 Task: In the default branch name fill with the value 'main' in it.
Action: Mouse moved to (31, 533)
Screenshot: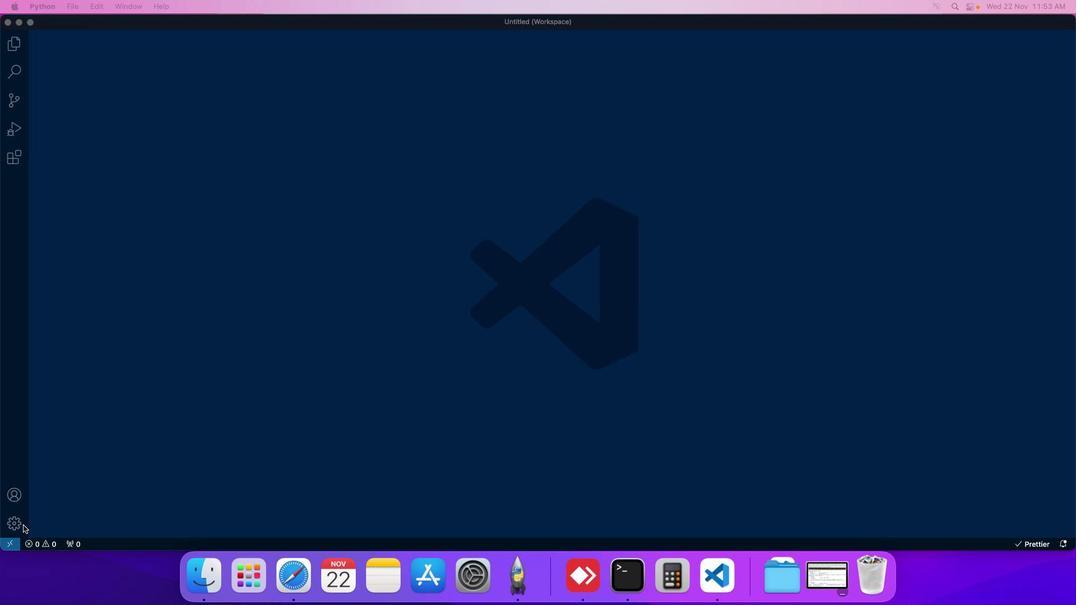 
Action: Mouse pressed left at (31, 533)
Screenshot: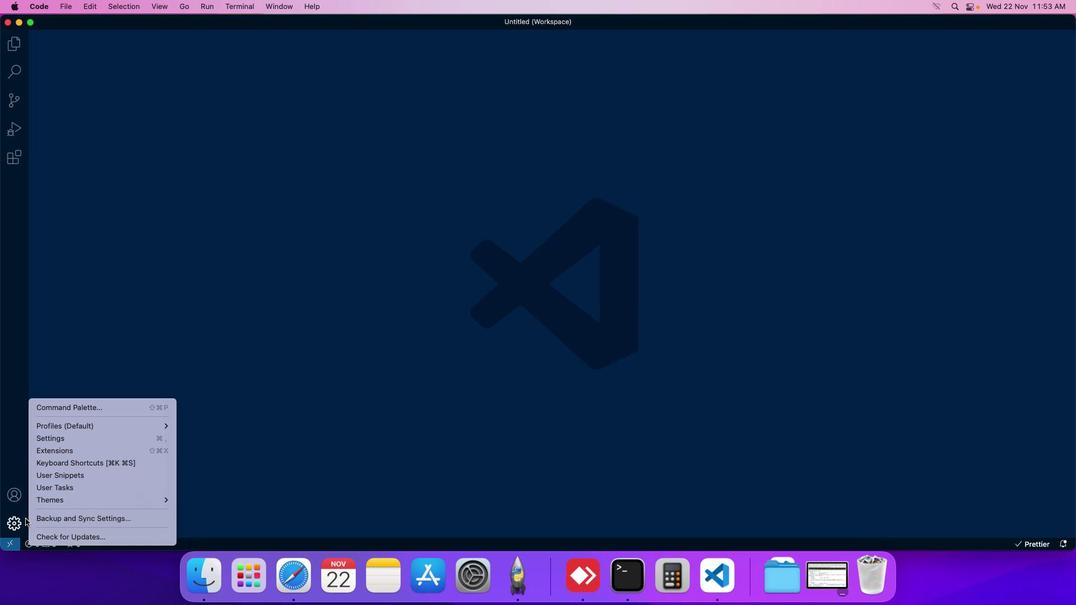
Action: Mouse moved to (61, 442)
Screenshot: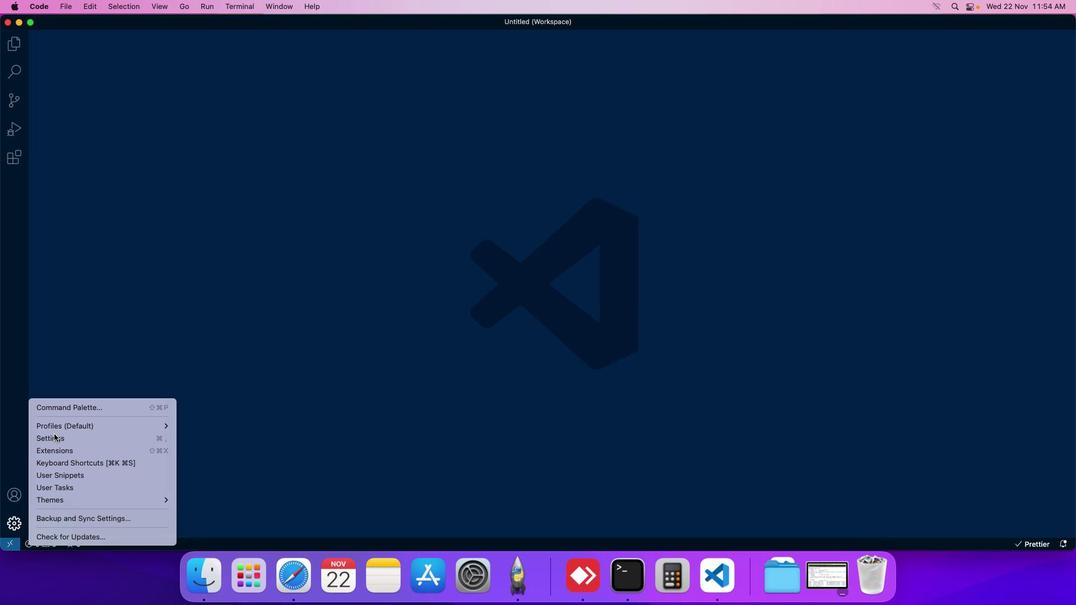 
Action: Mouse pressed left at (61, 442)
Screenshot: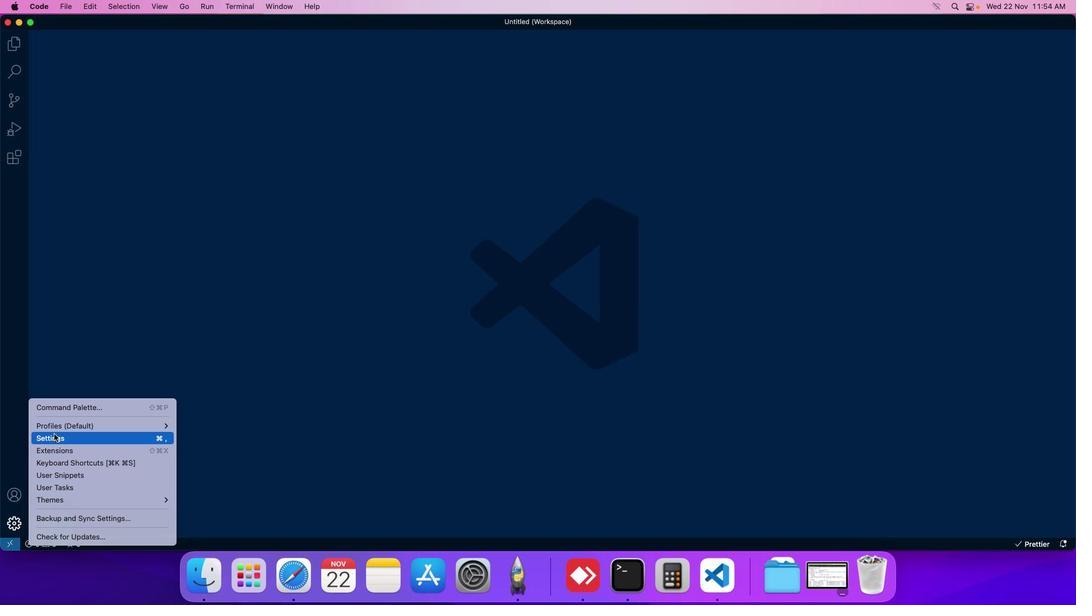 
Action: Mouse moved to (257, 89)
Screenshot: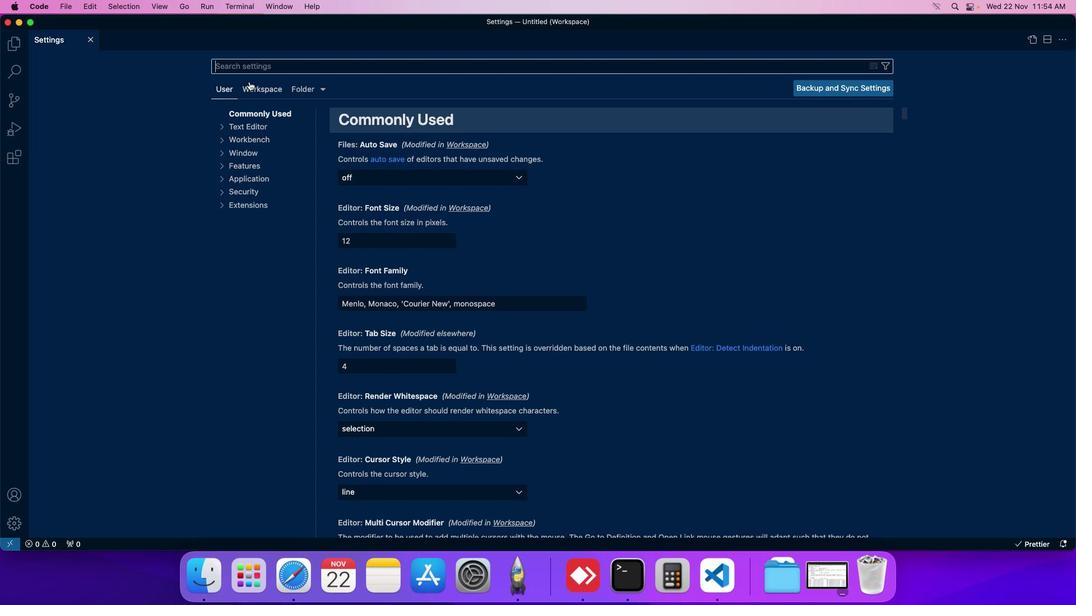 
Action: Mouse pressed left at (257, 89)
Screenshot: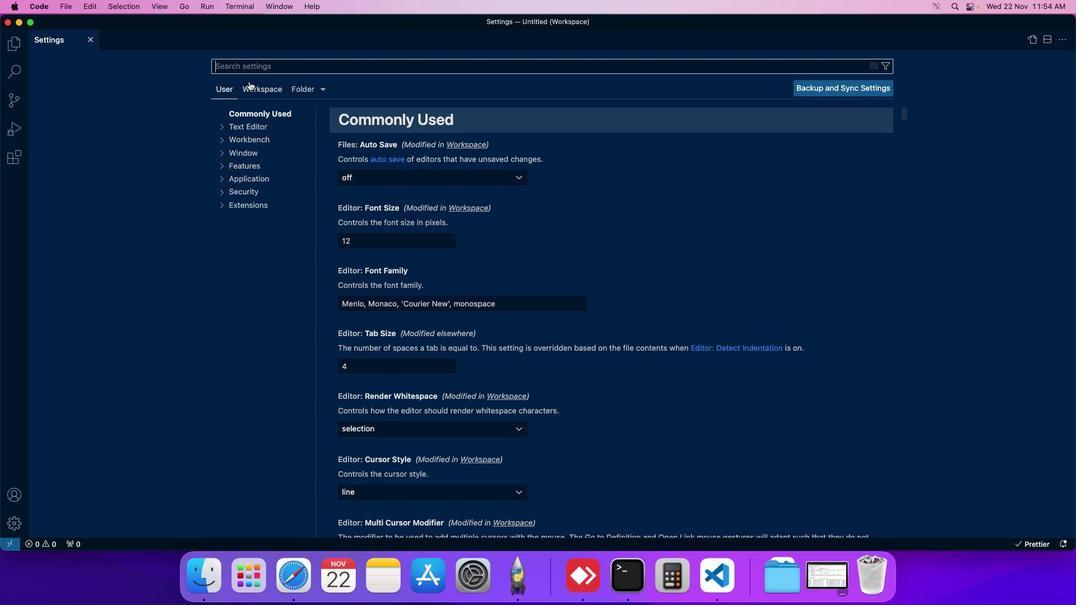 
Action: Mouse moved to (250, 201)
Screenshot: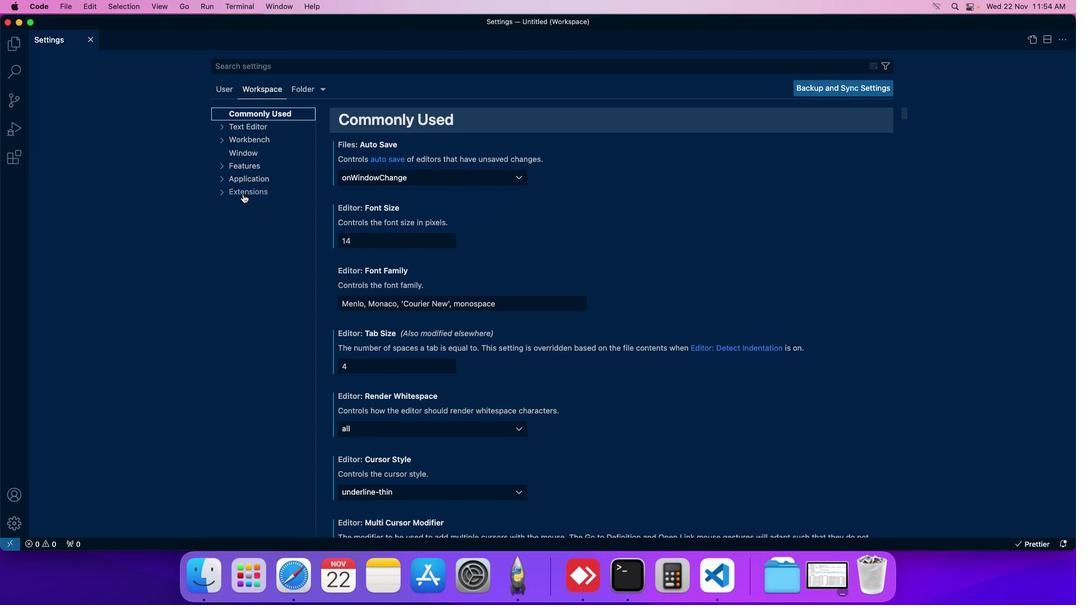 
Action: Mouse pressed left at (250, 201)
Screenshot: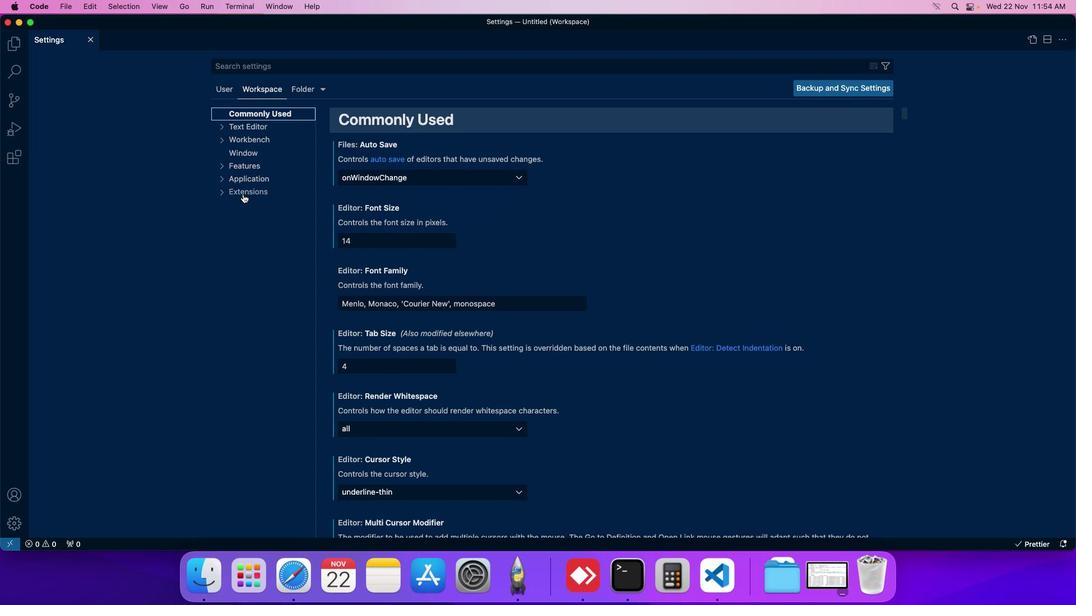 
Action: Mouse moved to (252, 255)
Screenshot: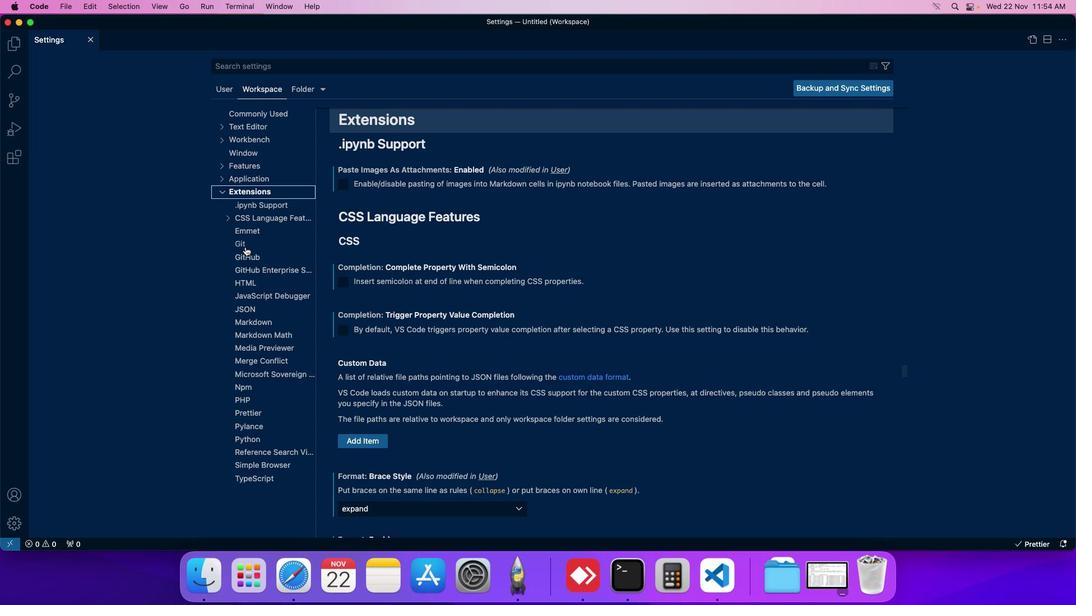 
Action: Mouse pressed left at (252, 255)
Screenshot: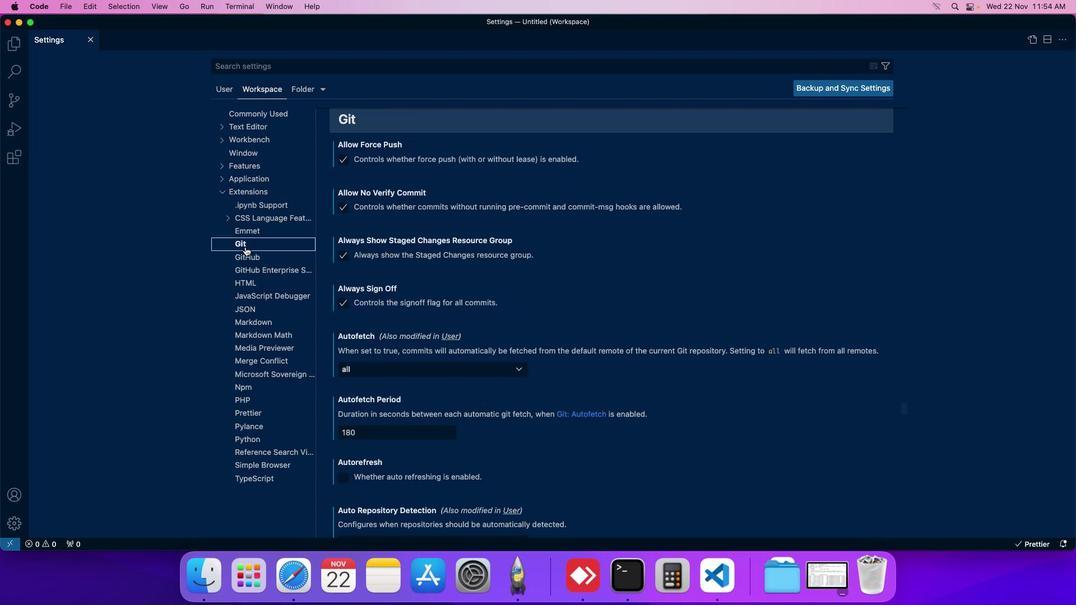 
Action: Mouse moved to (395, 283)
Screenshot: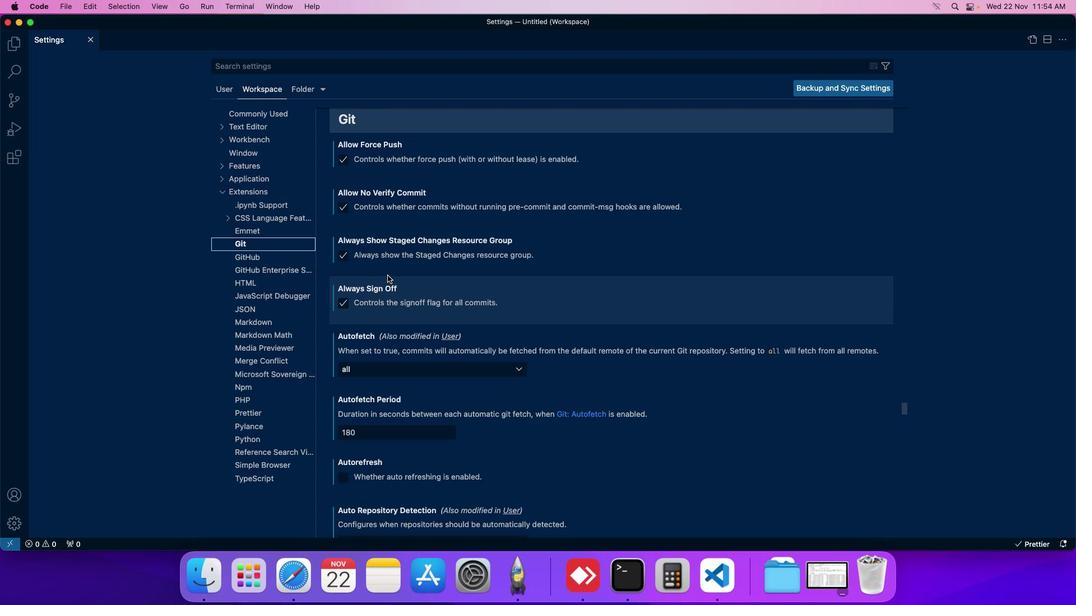 
Action: Mouse scrolled (395, 283) with delta (7, 7)
Screenshot: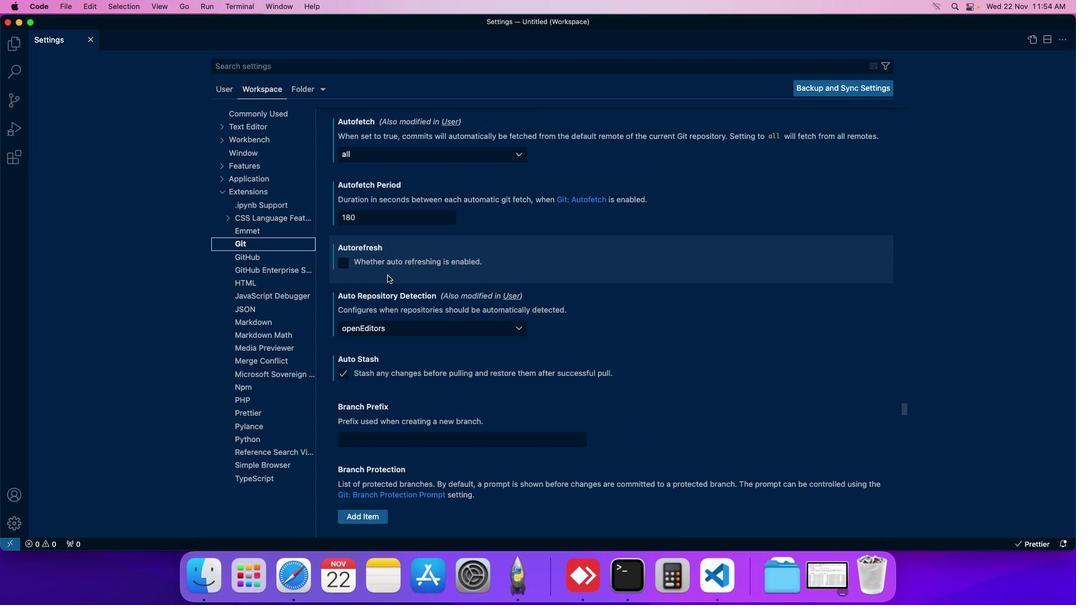 
Action: Mouse scrolled (395, 283) with delta (7, 7)
Screenshot: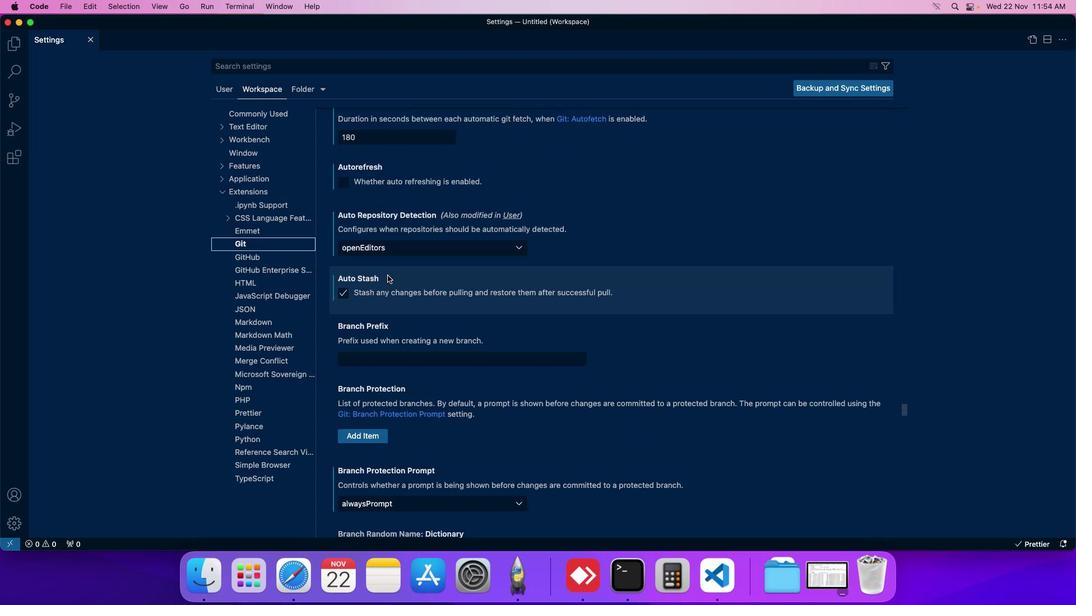 
Action: Mouse scrolled (395, 283) with delta (7, 7)
Screenshot: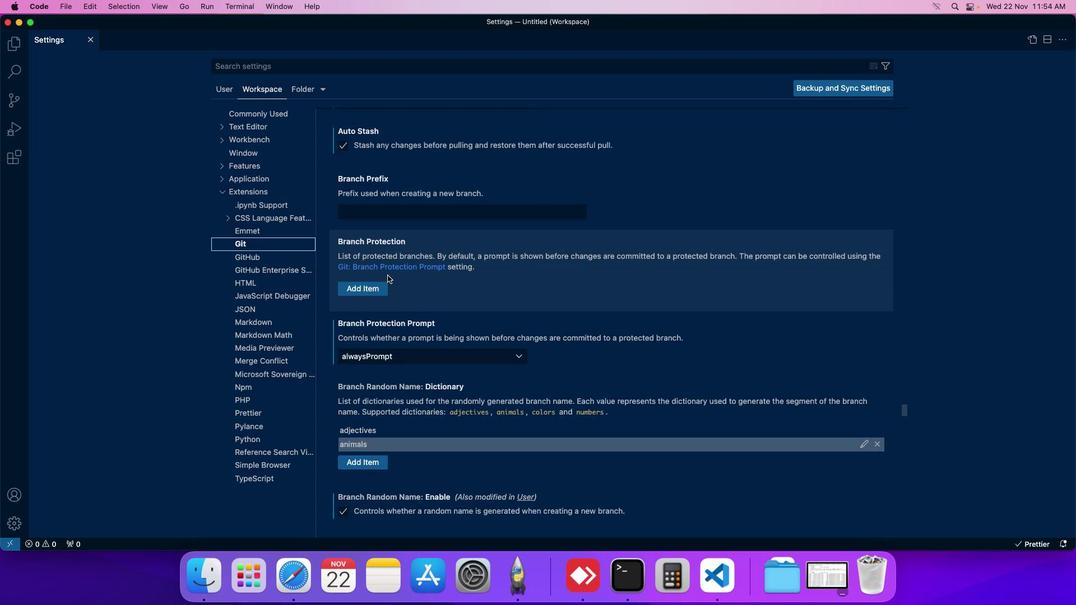 
Action: Mouse scrolled (395, 283) with delta (7, 7)
Screenshot: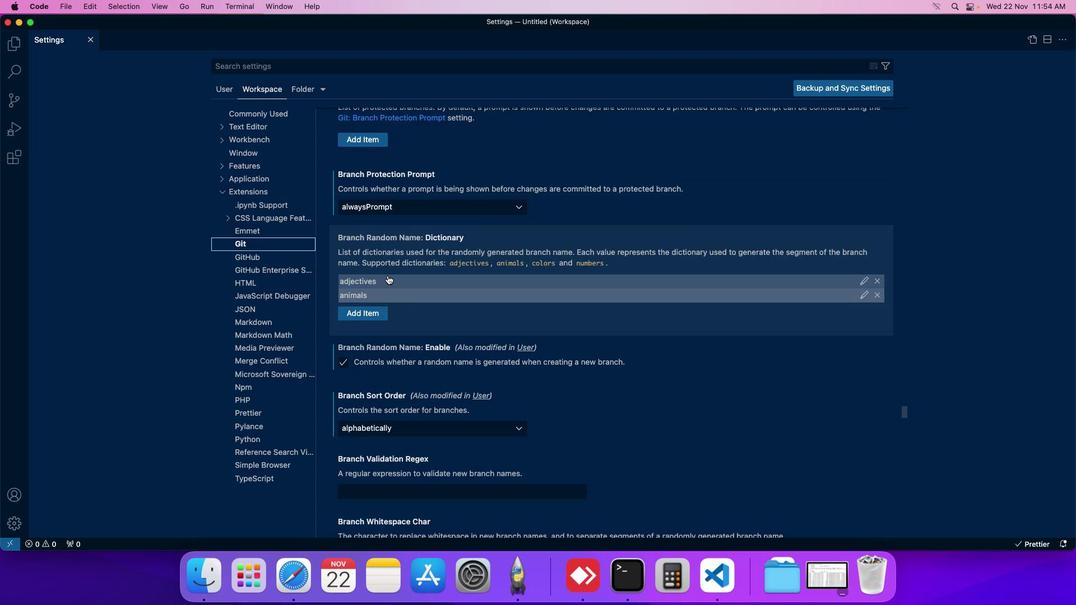 
Action: Mouse scrolled (395, 283) with delta (7, 7)
Screenshot: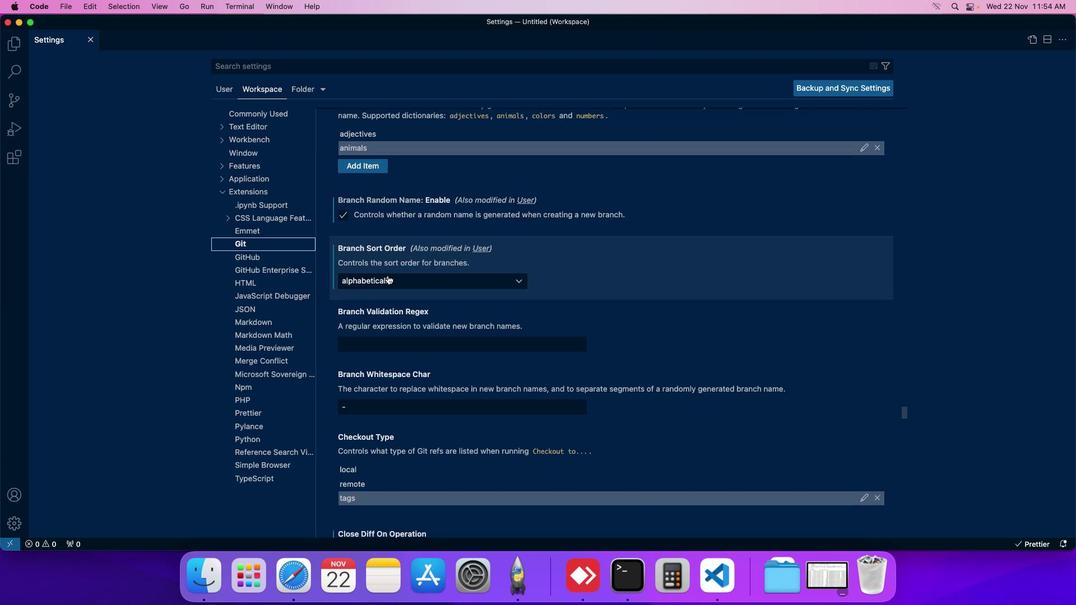 
Action: Mouse scrolled (395, 283) with delta (7, 7)
Screenshot: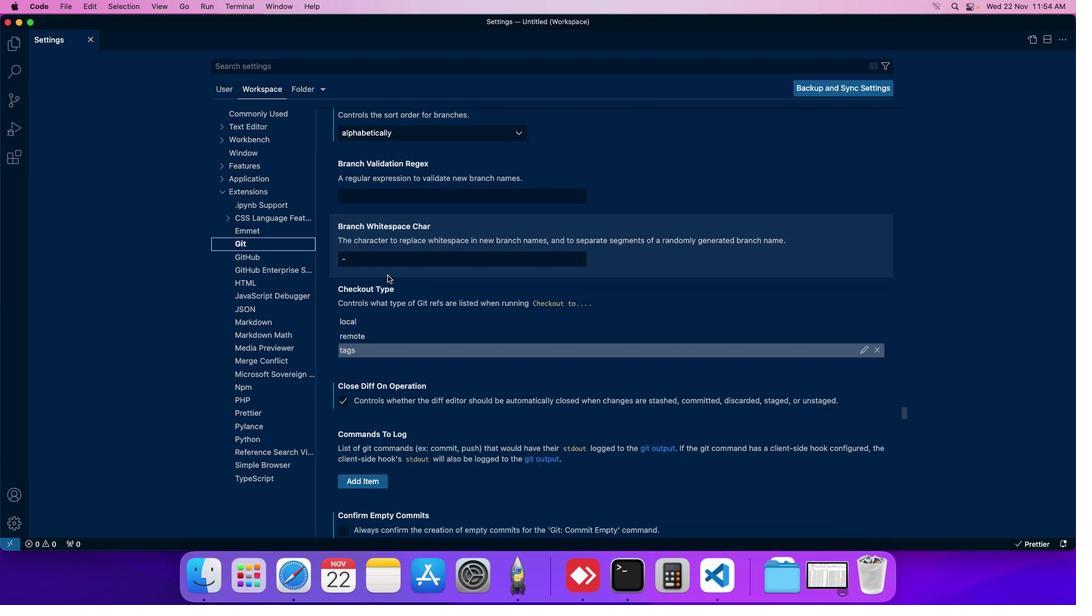 
Action: Mouse scrolled (395, 283) with delta (7, 7)
Screenshot: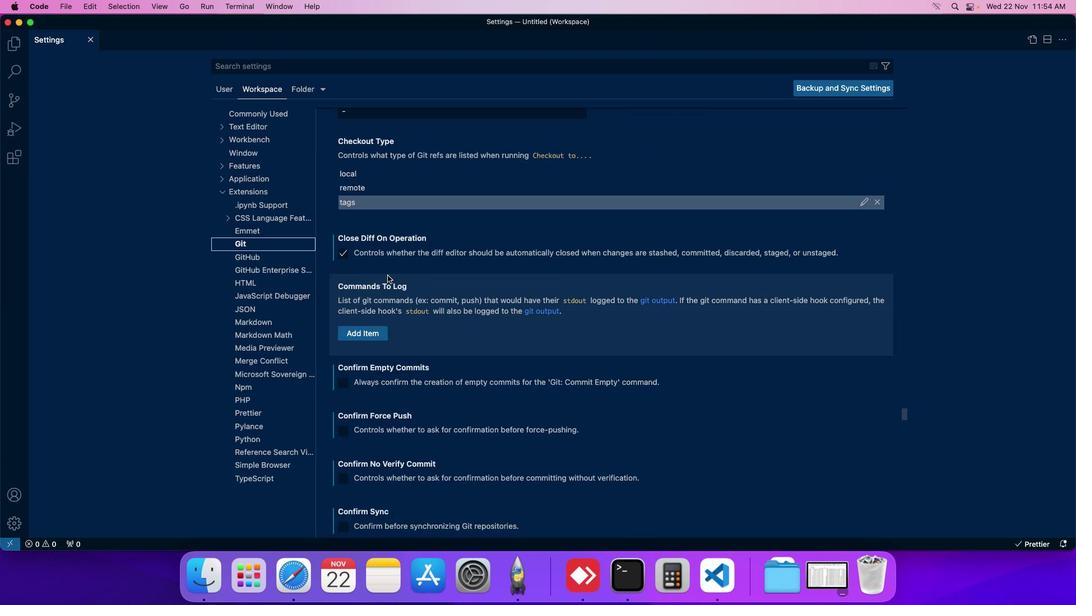 
Action: Mouse scrolled (395, 283) with delta (7, 7)
Screenshot: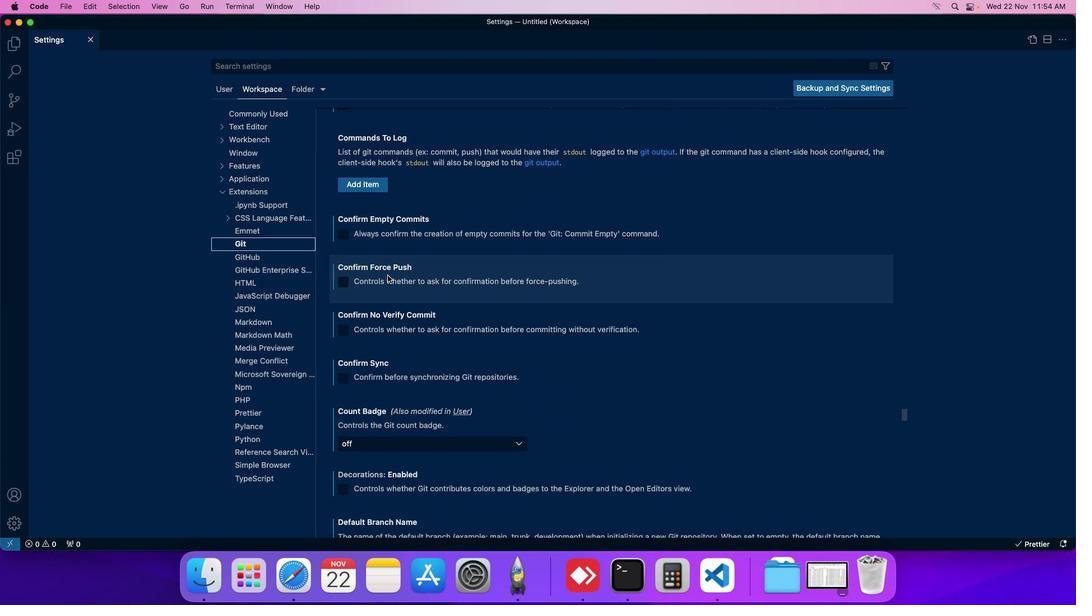 
Action: Mouse scrolled (395, 283) with delta (7, 7)
Screenshot: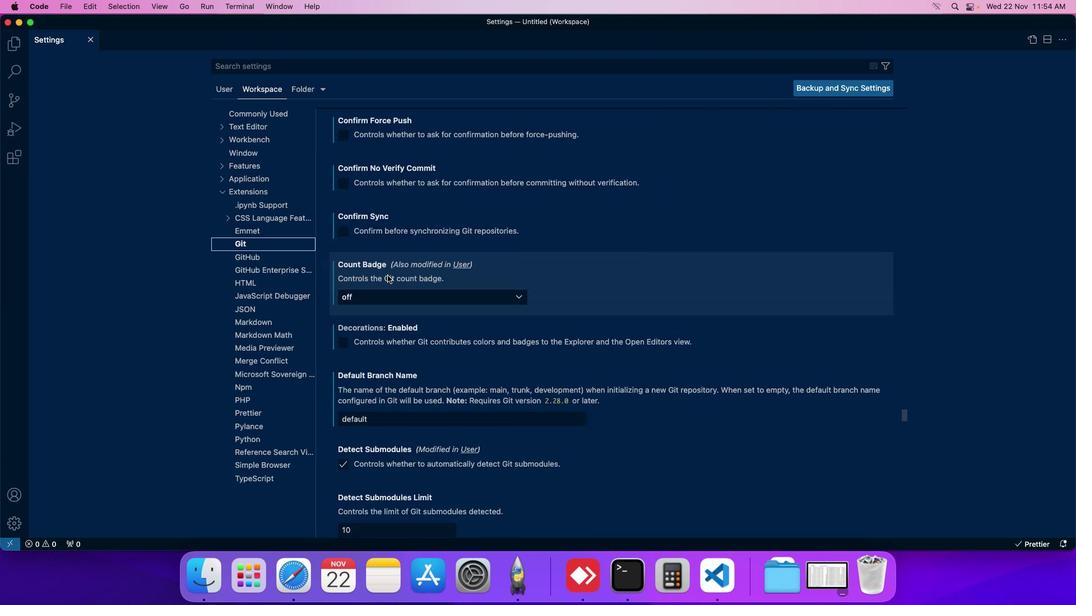 
Action: Mouse scrolled (395, 283) with delta (7, 7)
Screenshot: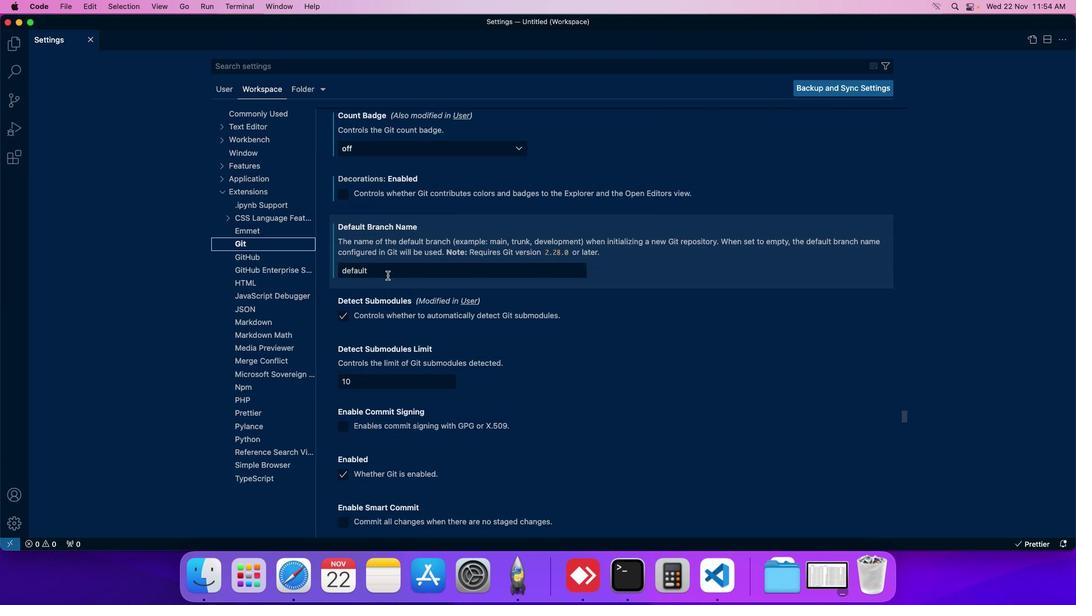 
Action: Mouse moved to (397, 280)
Screenshot: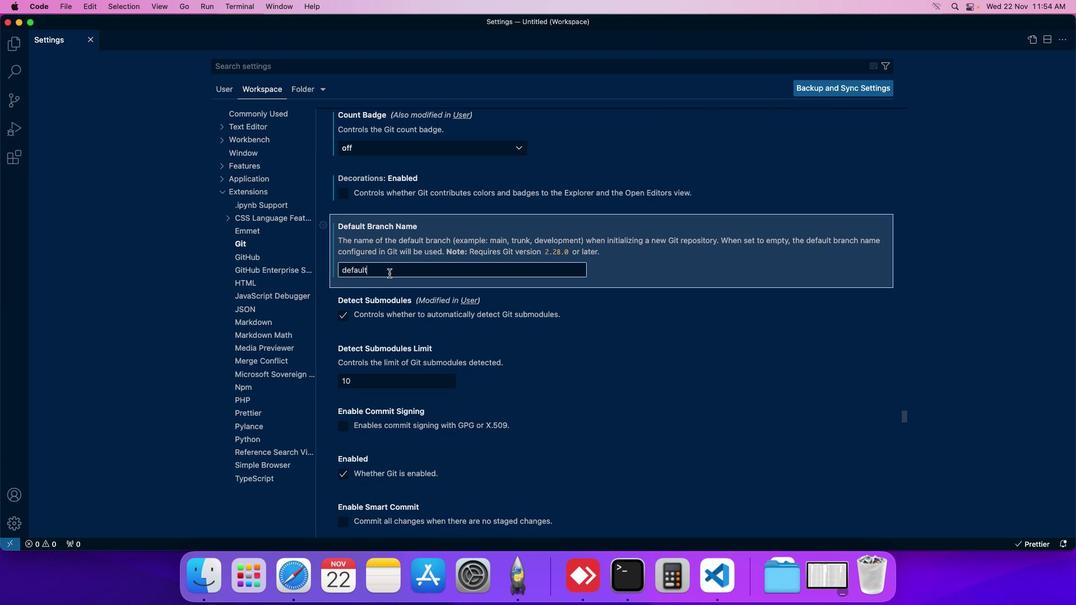 
Action: Mouse pressed left at (397, 280)
Screenshot: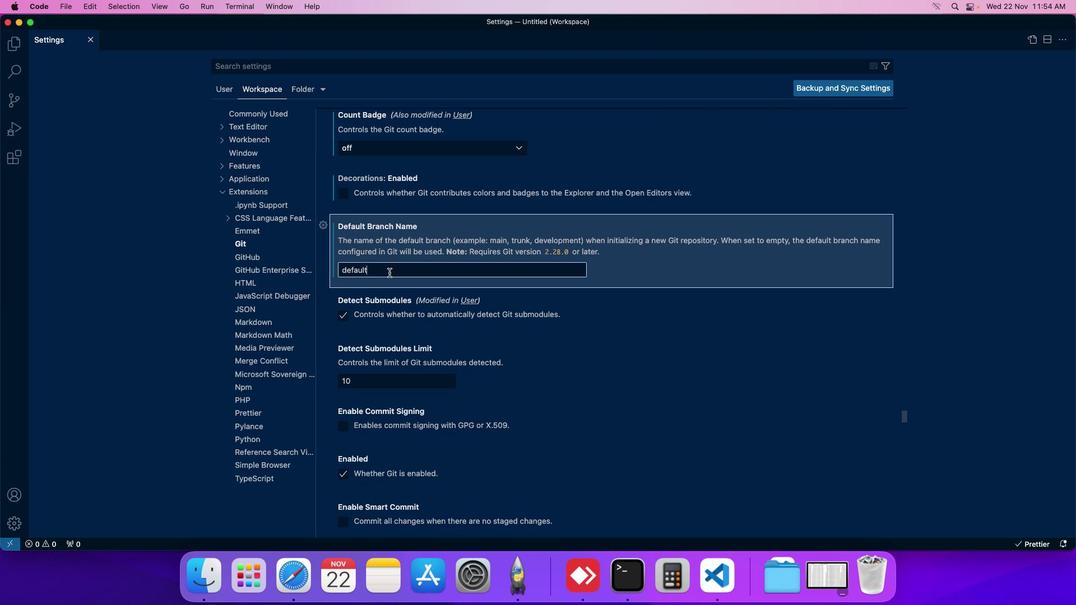 
Action: Mouse moved to (393, 278)
Screenshot: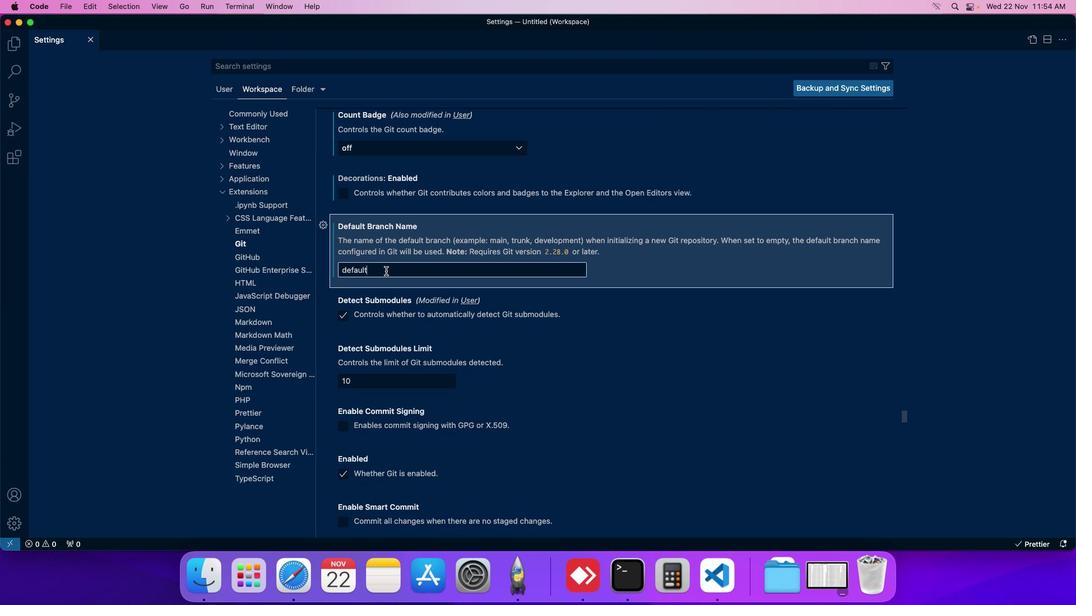 
Action: Key pressed Key.backspaceKey.backspaceKey.backspaceKey.backspaceKey.backspaceKey.backspaceKey.backspaceKey.backspace'm''a''i''n'
Screenshot: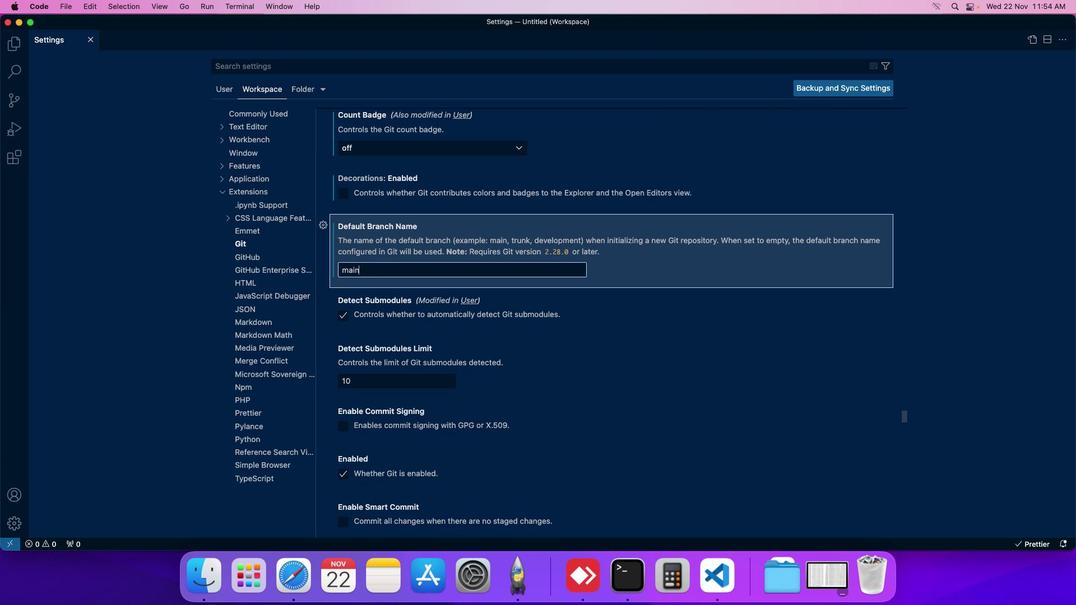 
